 Task: Create List Mergers and Acquisitions in Board IT Support Solutions to Workspace Creative Direction. Create List Litigation in Board Sales Funnel Optimization to Workspace Creative Direction. Create List Mediation in Board Customer Segmentation and Targeting Strategy to Workspace Creative Direction
Action: Mouse moved to (67, 284)
Screenshot: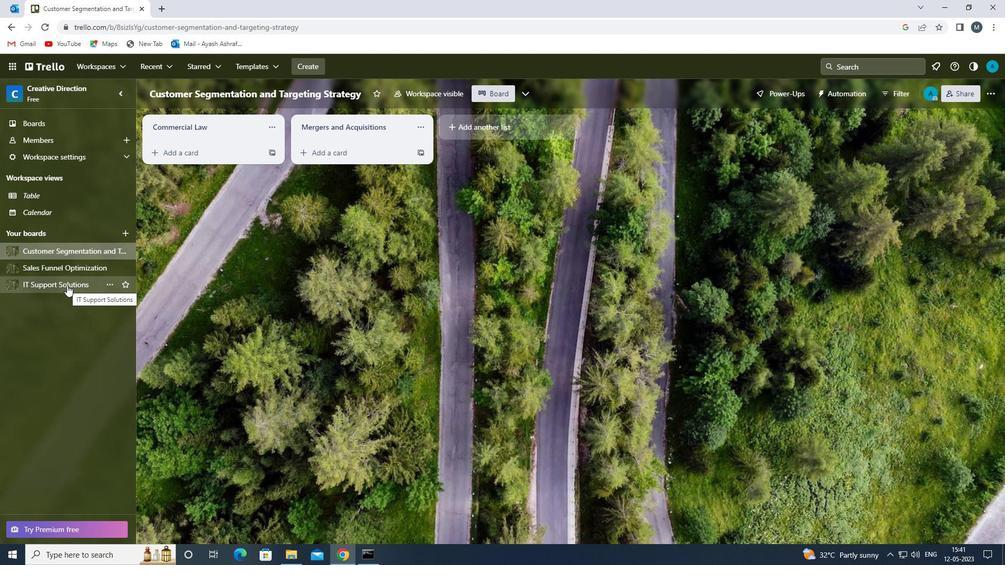 
Action: Mouse pressed left at (67, 284)
Screenshot: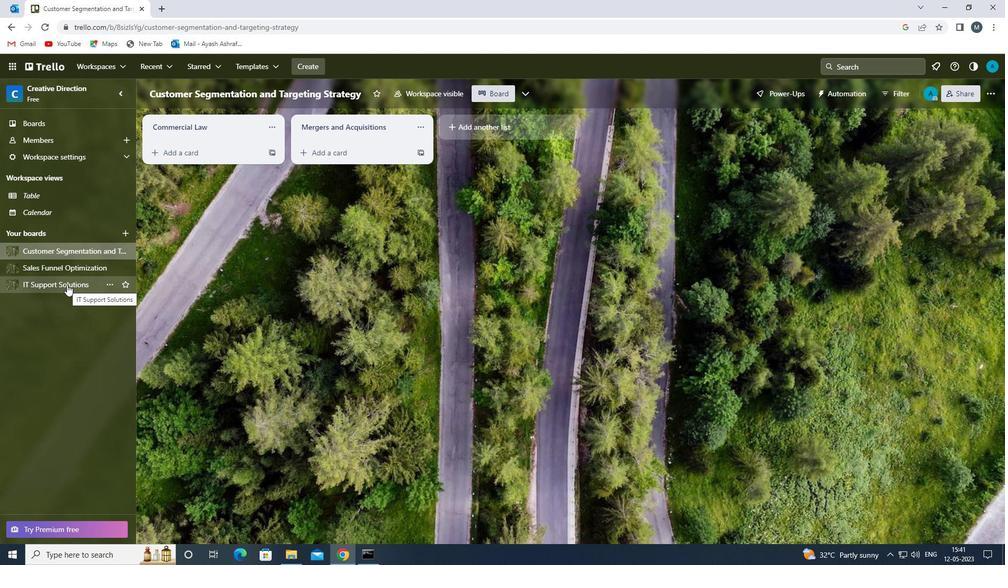 
Action: Mouse moved to (459, 123)
Screenshot: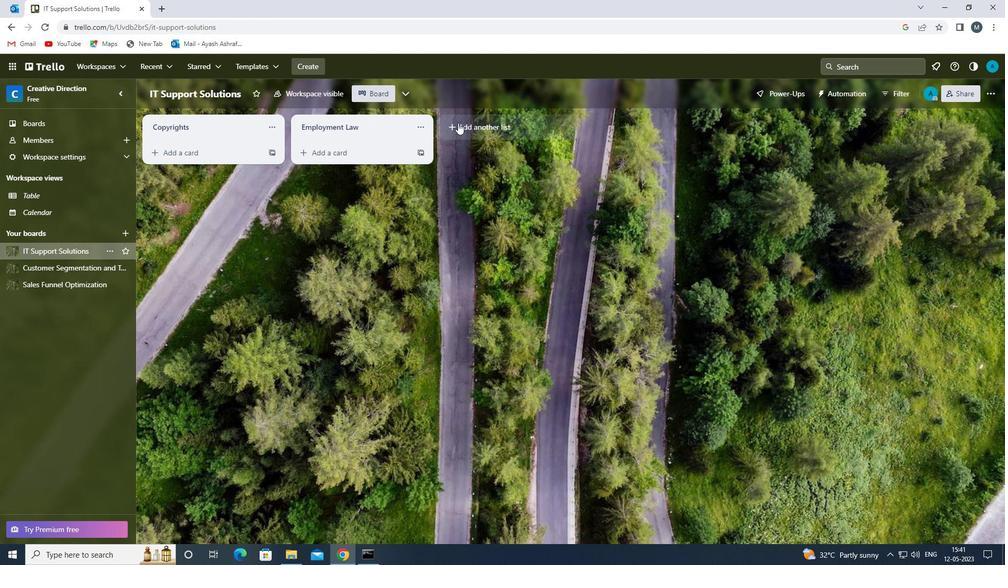 
Action: Mouse pressed left at (459, 123)
Screenshot: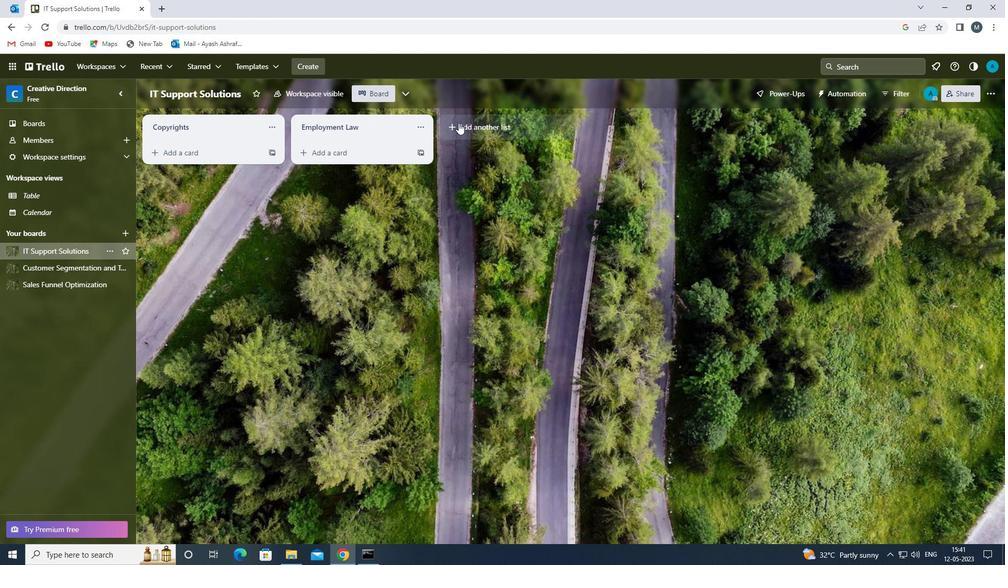 
Action: Mouse moved to (467, 127)
Screenshot: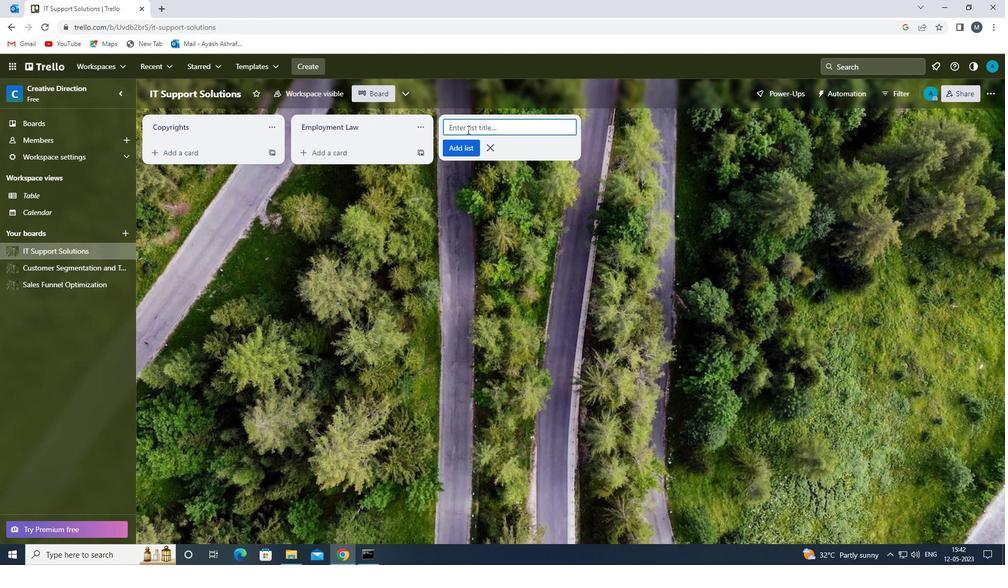 
Action: Mouse pressed left at (467, 127)
Screenshot: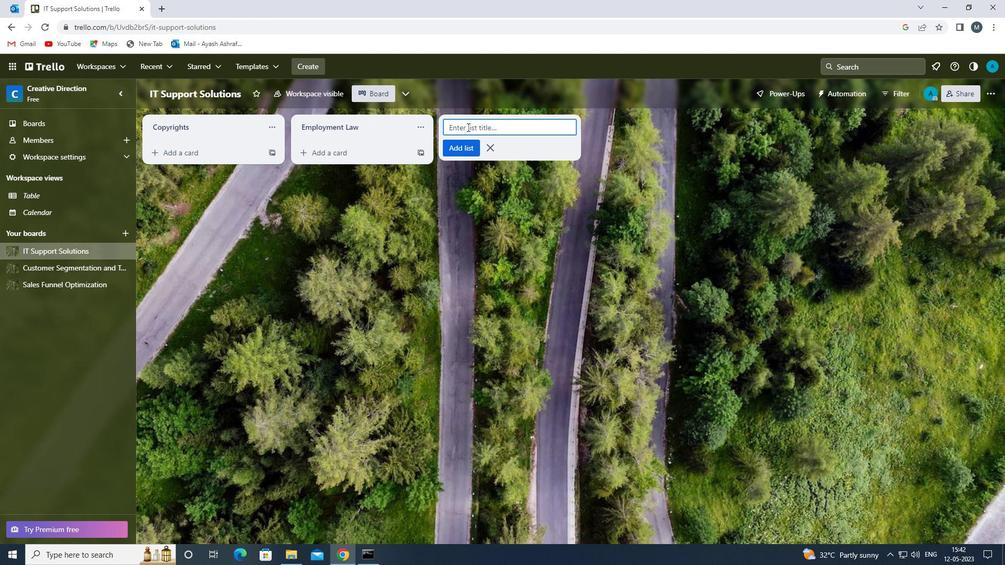 
Action: Mouse moved to (467, 127)
Screenshot: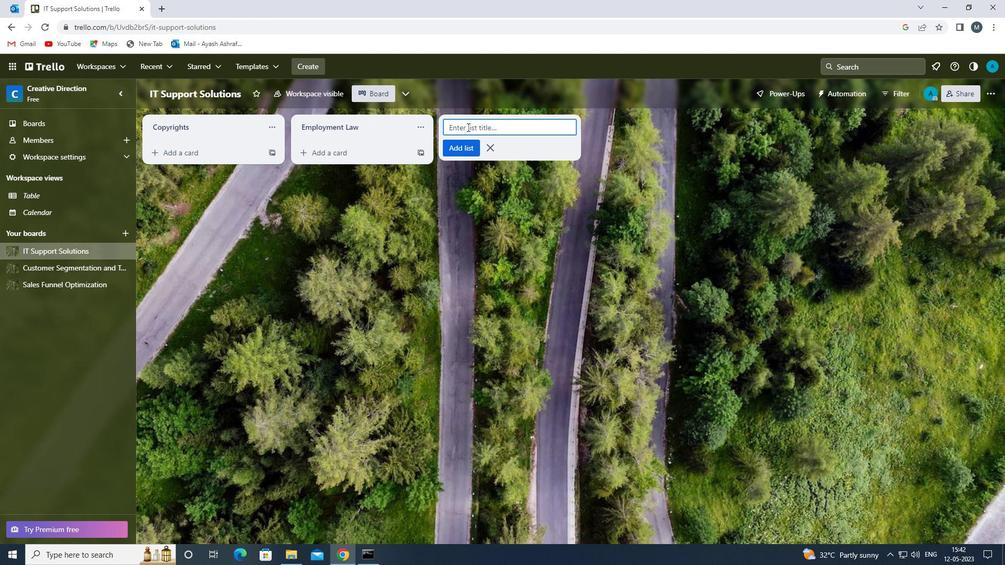 
Action: Key pressed <Key.shift>MERGERS<Key.space>AND<Key.space><Key.shift>ACQUISITIONS<Key.space>
Screenshot: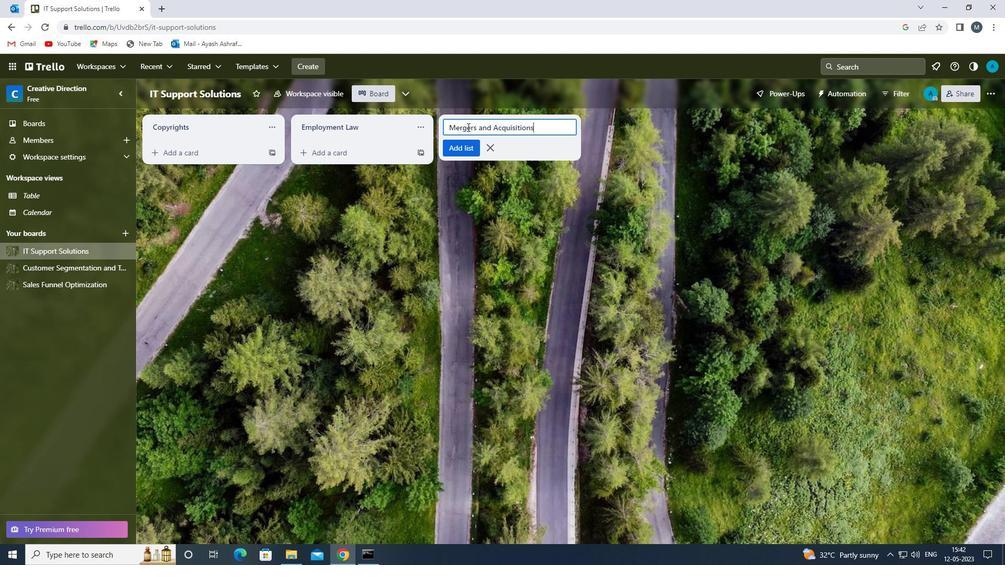 
Action: Mouse moved to (455, 149)
Screenshot: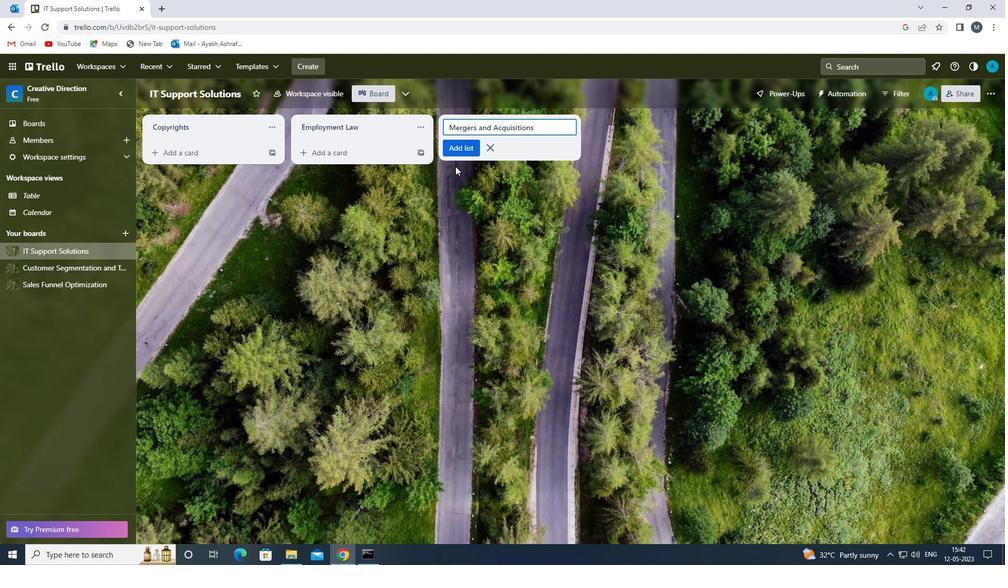 
Action: Mouse pressed left at (455, 149)
Screenshot: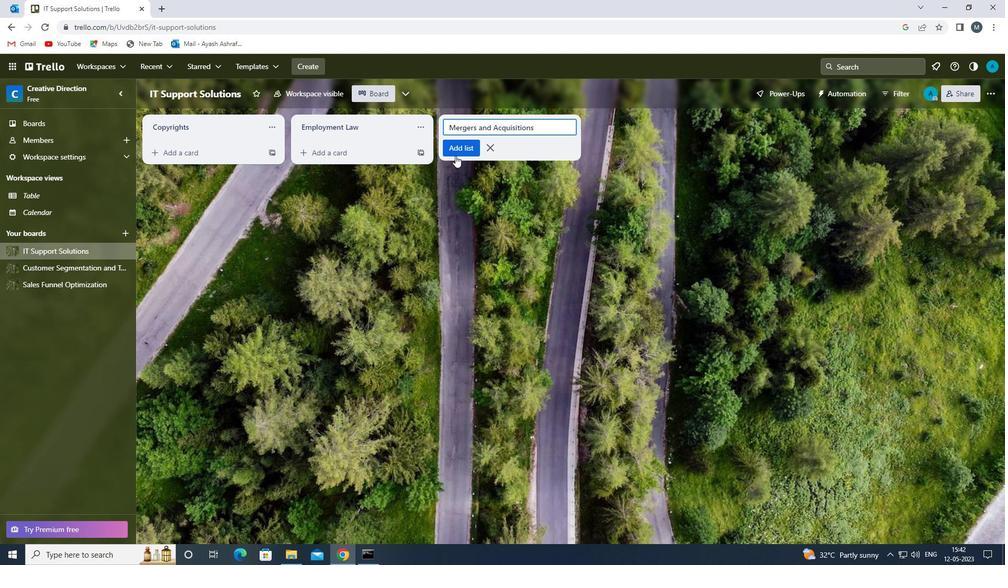 
Action: Mouse moved to (402, 250)
Screenshot: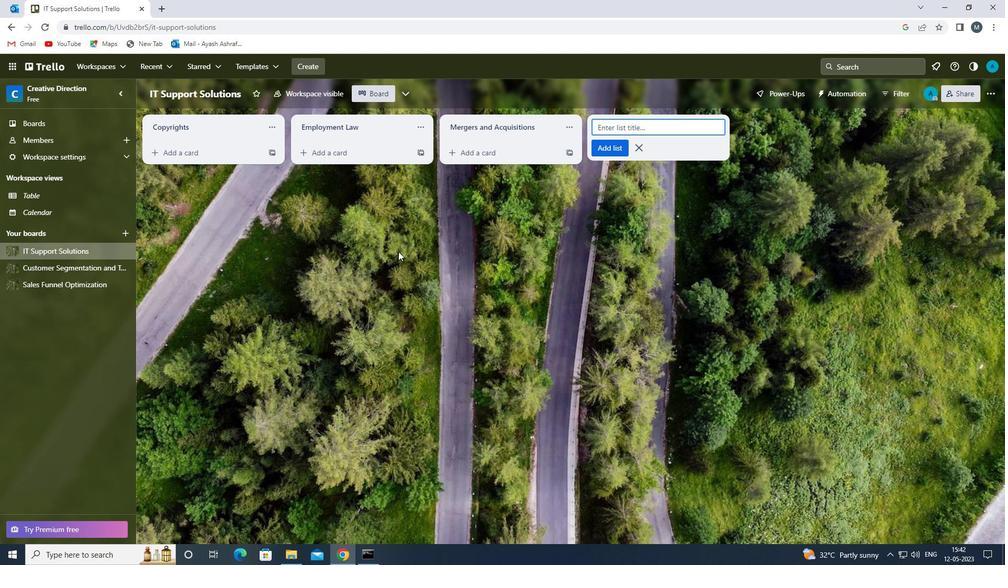
Action: Mouse pressed left at (402, 250)
Screenshot: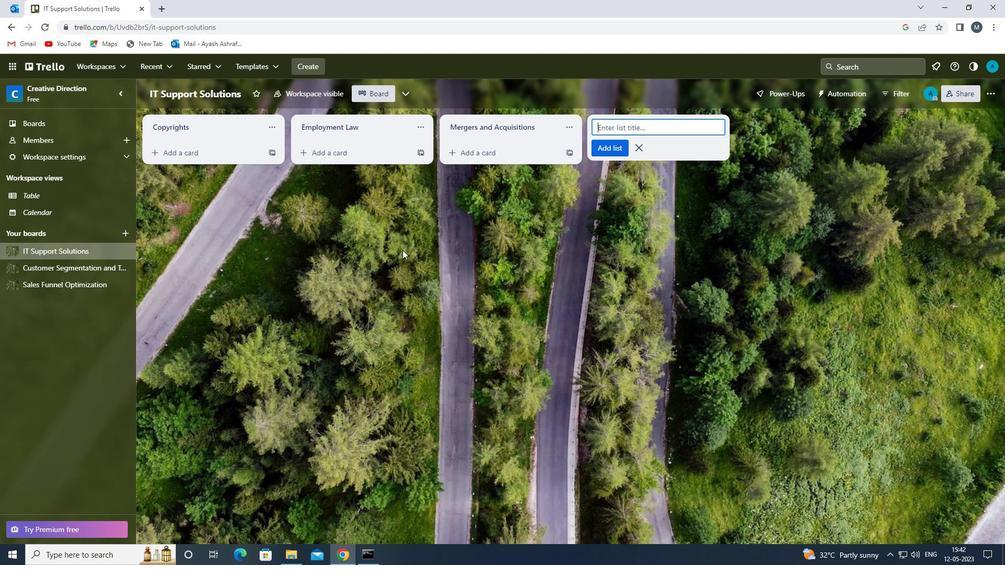 
Action: Mouse moved to (58, 285)
Screenshot: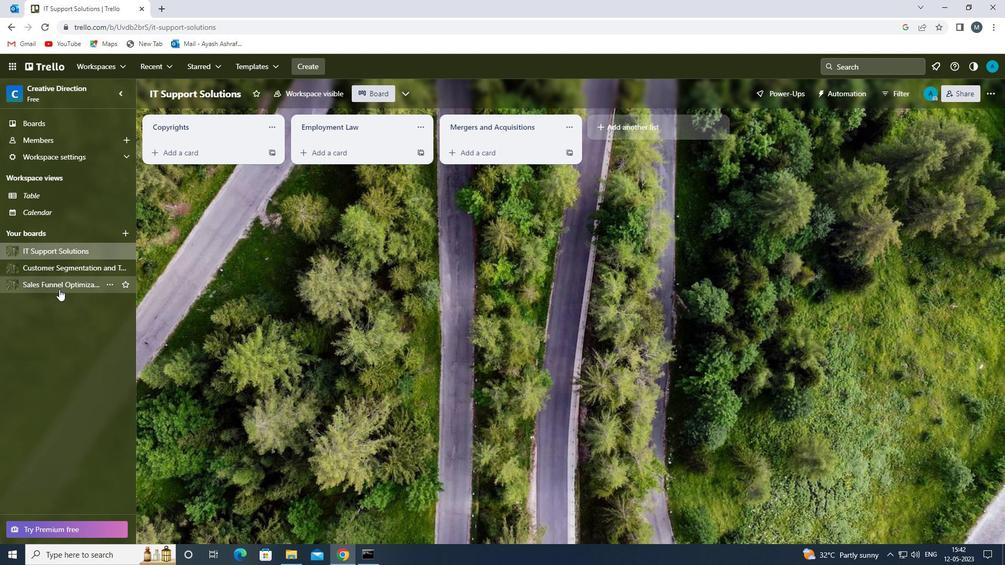
Action: Mouse pressed left at (58, 285)
Screenshot: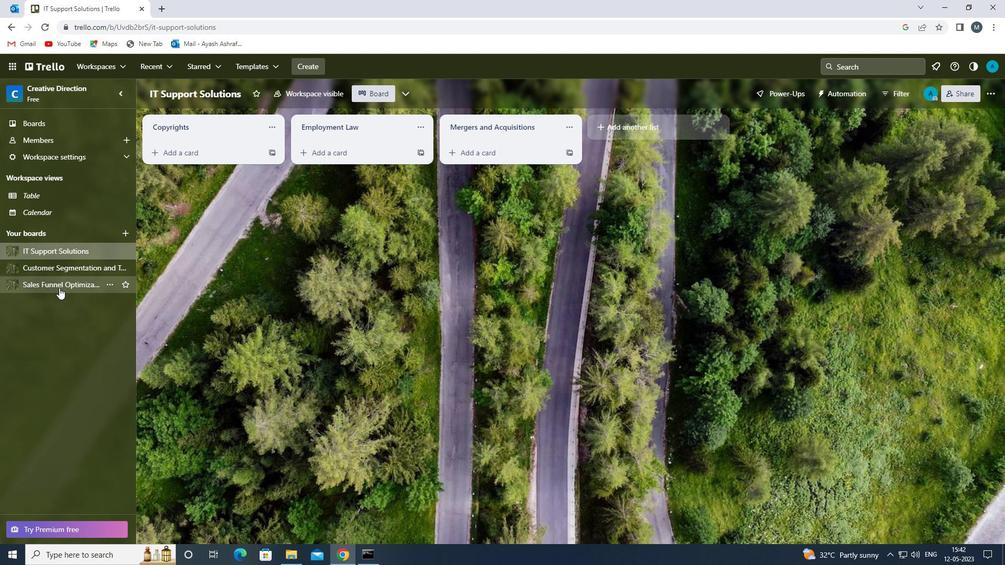
Action: Mouse moved to (477, 138)
Screenshot: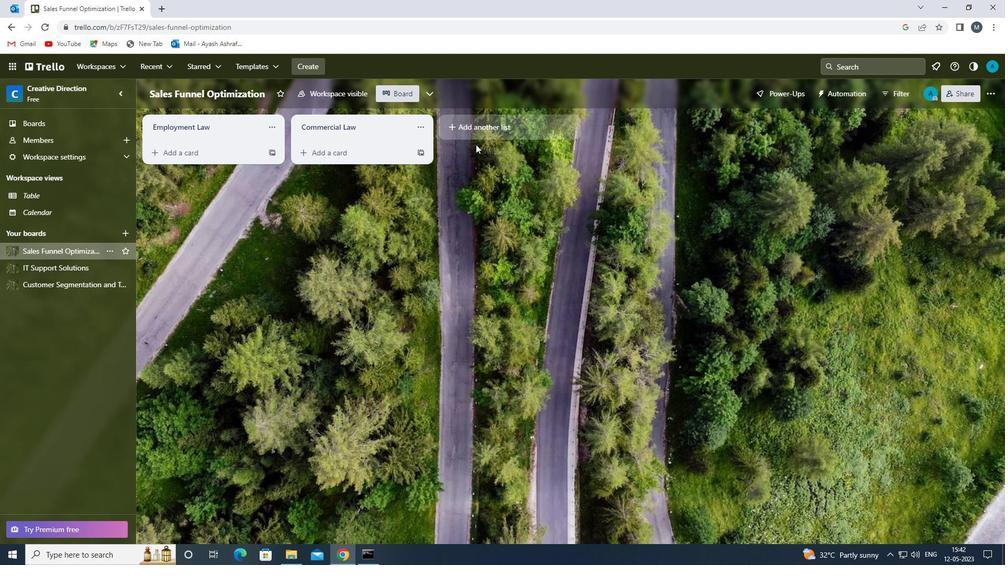 
Action: Mouse pressed left at (477, 138)
Screenshot: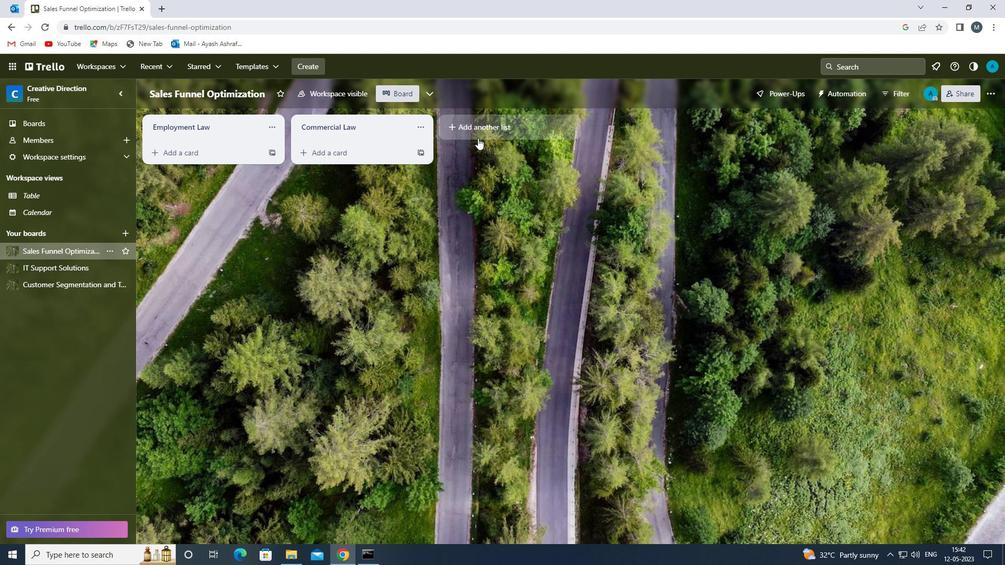 
Action: Mouse moved to (474, 125)
Screenshot: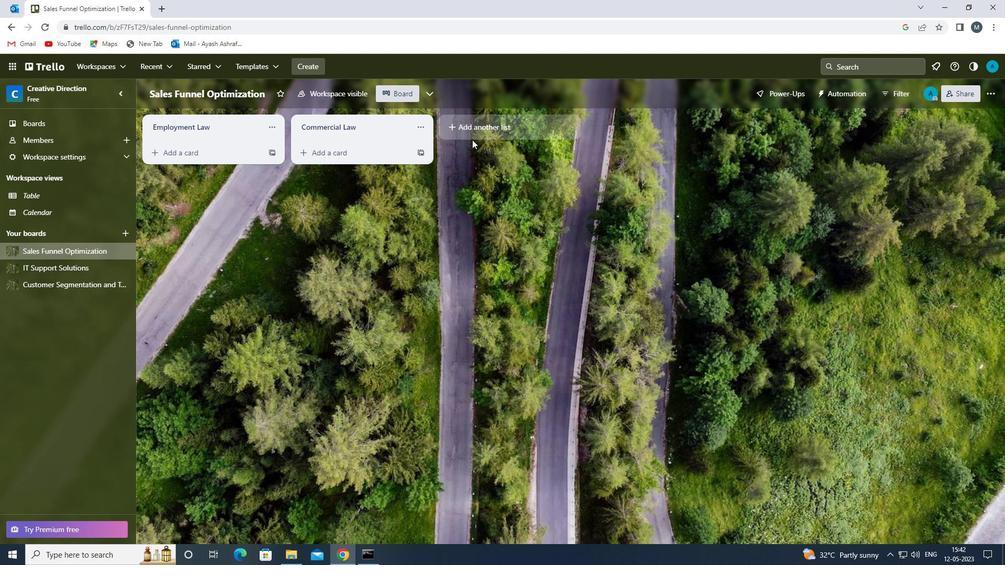 
Action: Mouse pressed left at (474, 125)
Screenshot: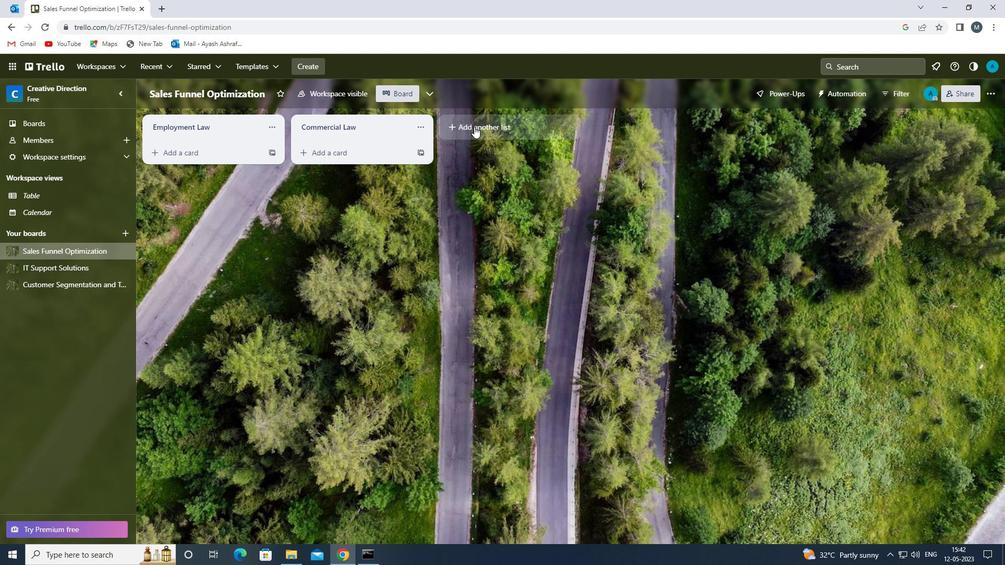 
Action: Mouse moved to (467, 125)
Screenshot: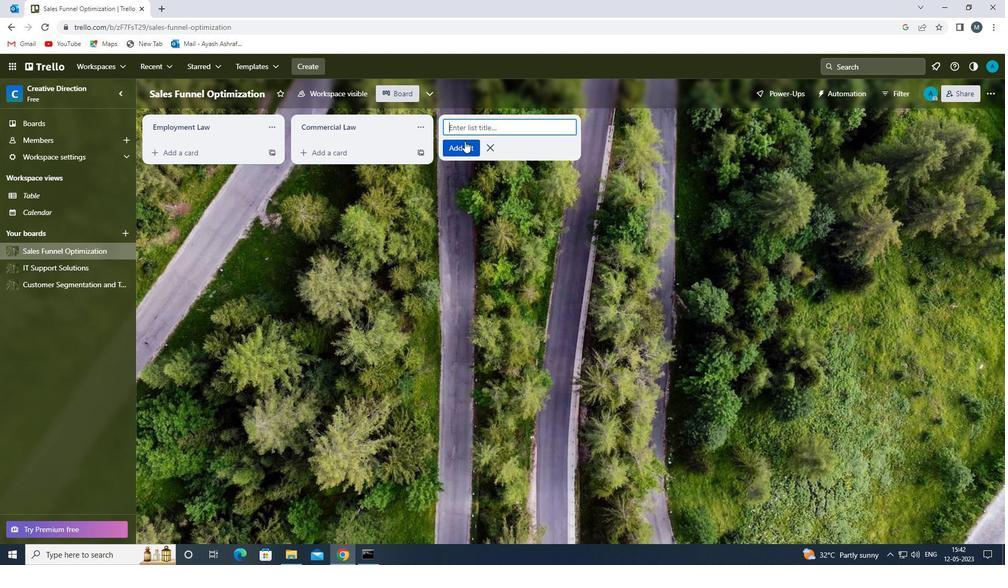 
Action: Mouse pressed left at (467, 125)
Screenshot: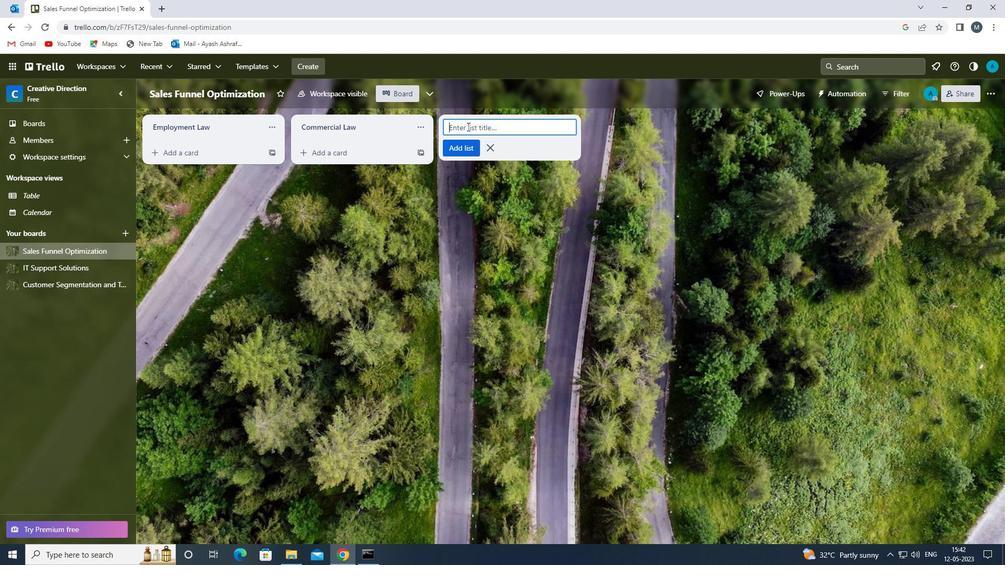 
Action: Mouse moved to (466, 126)
Screenshot: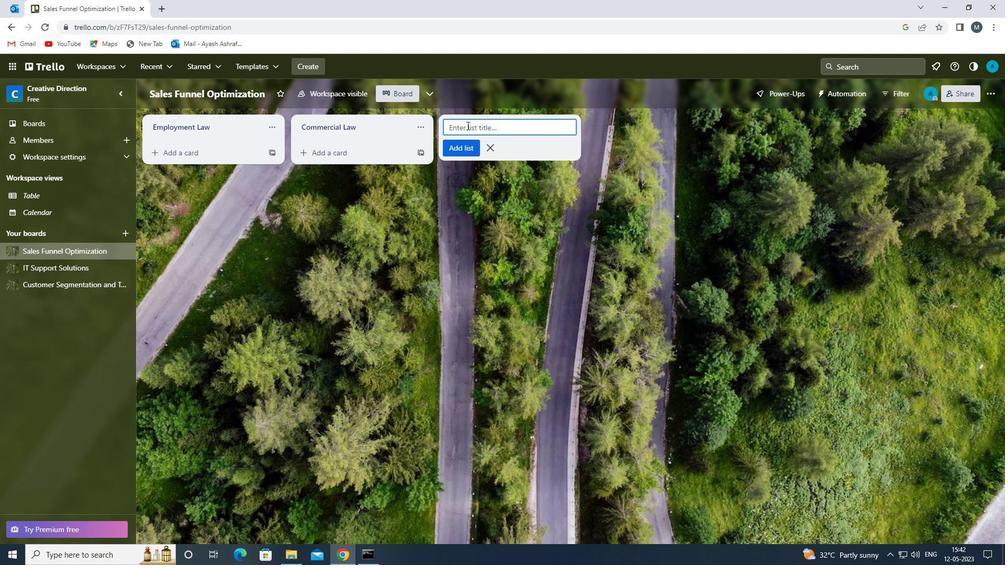 
Action: Key pressed <Key.shift>LITIGATION<Key.space>
Screenshot: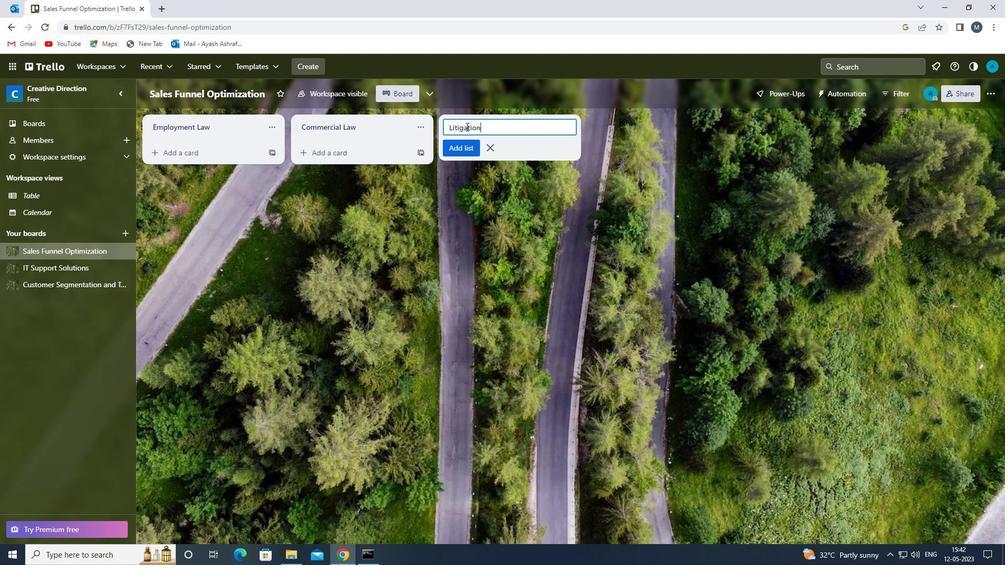 
Action: Mouse moved to (459, 157)
Screenshot: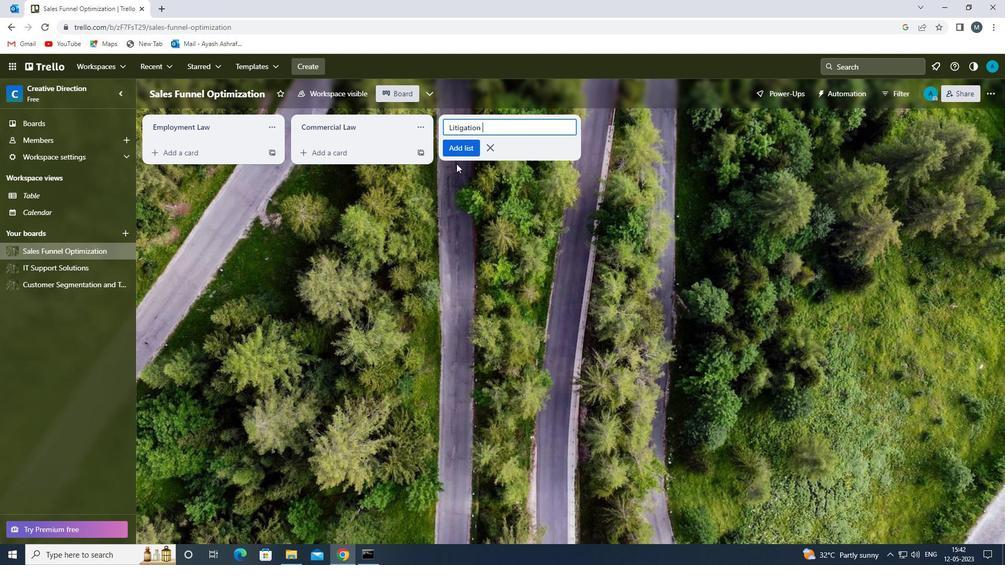 
Action: Mouse pressed left at (459, 157)
Screenshot: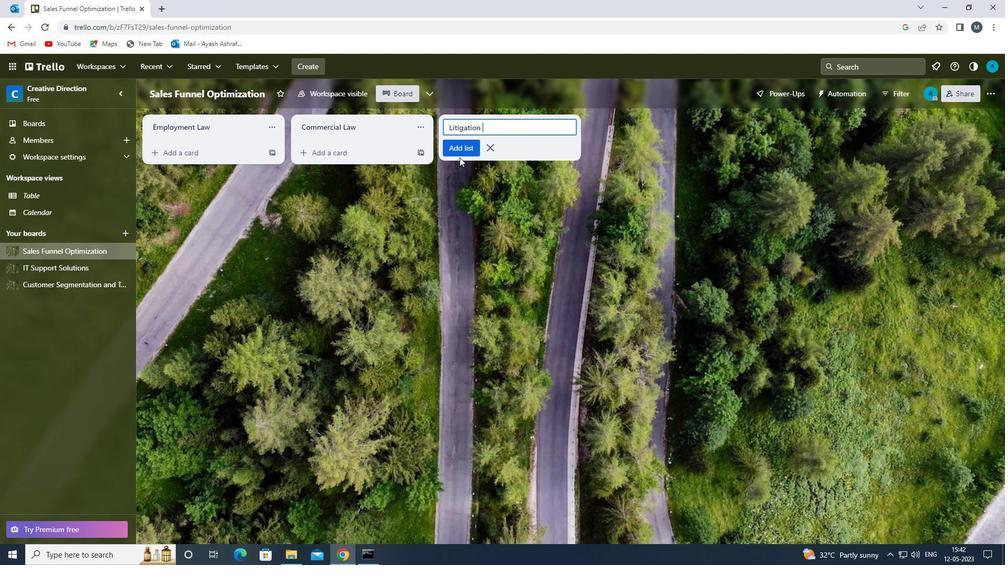 
Action: Mouse moved to (459, 153)
Screenshot: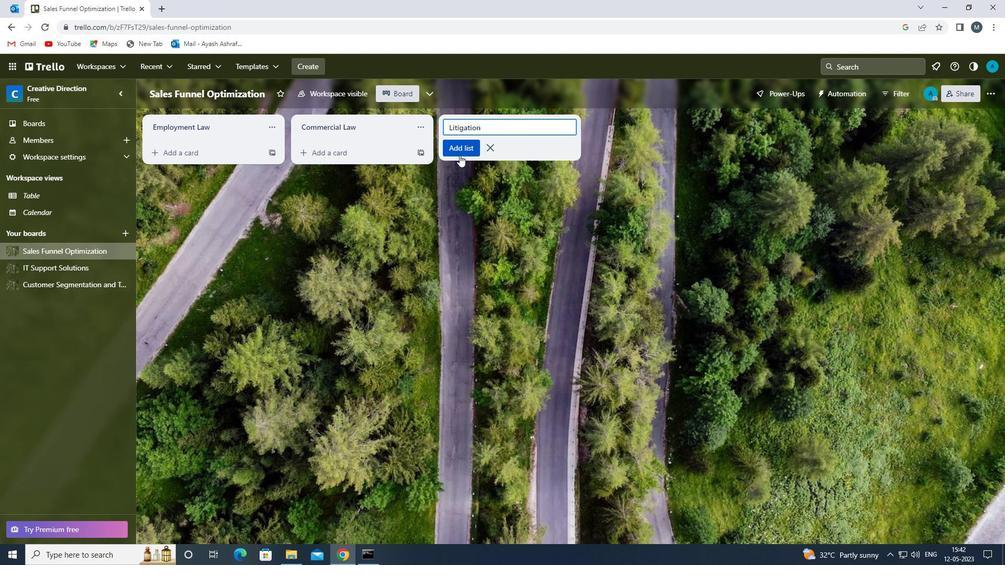 
Action: Mouse pressed left at (459, 153)
Screenshot: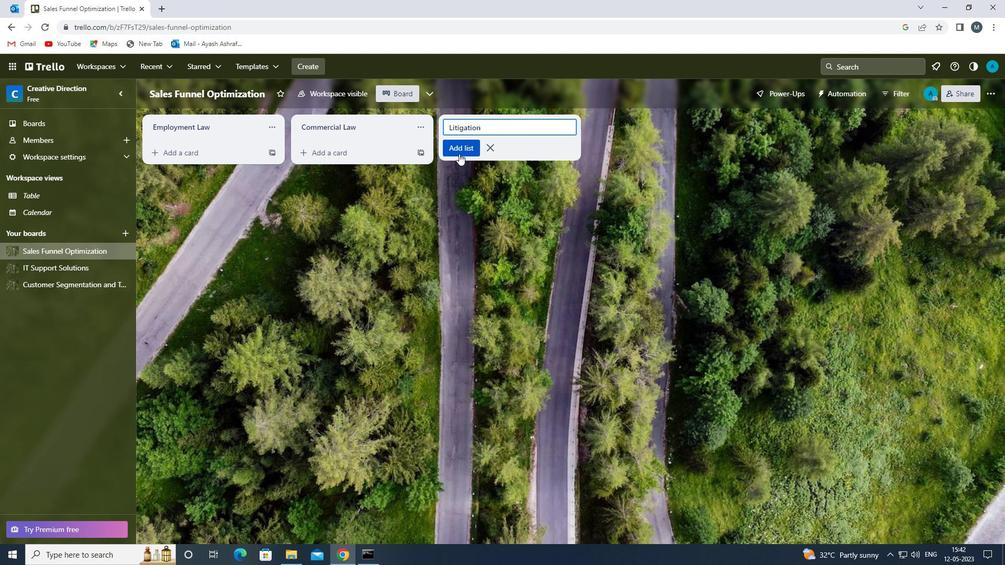 
Action: Mouse moved to (439, 242)
Screenshot: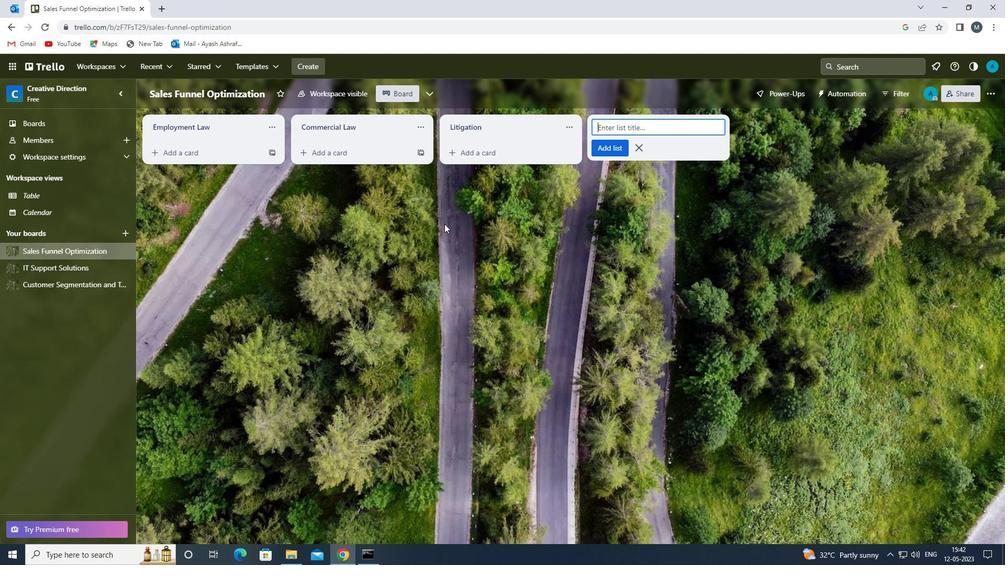 
Action: Mouse pressed left at (439, 242)
Screenshot: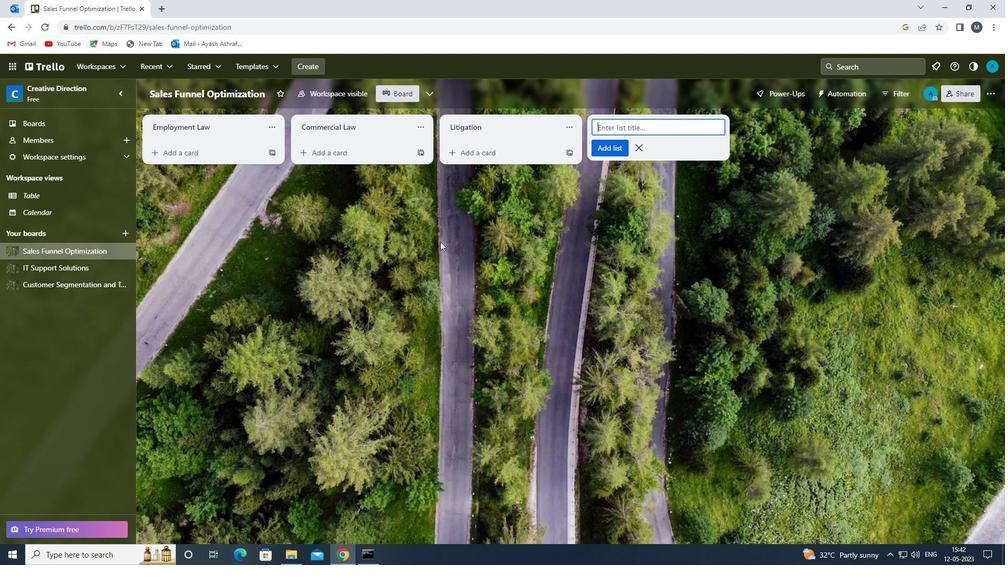 
Action: Mouse moved to (49, 287)
Screenshot: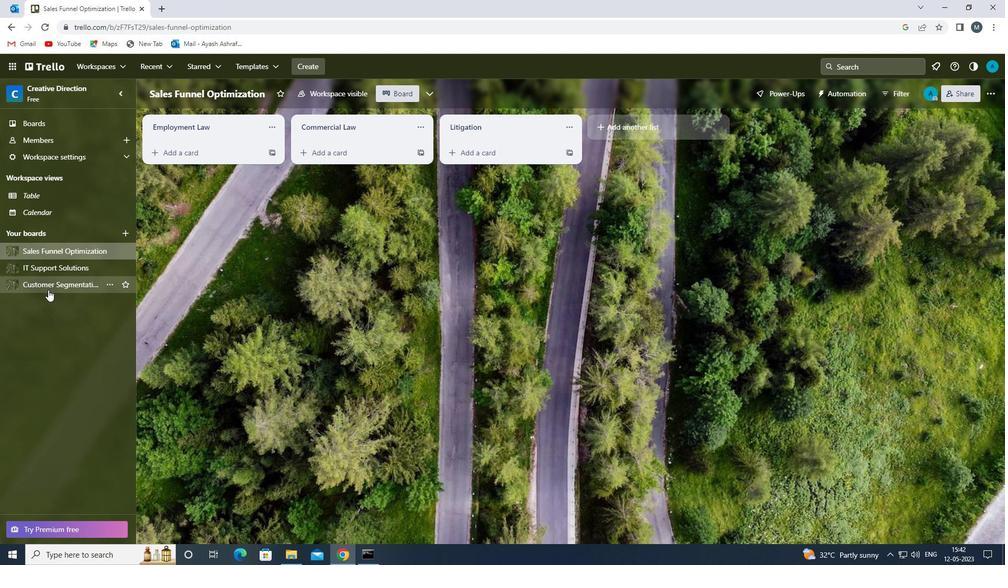 
Action: Mouse pressed left at (49, 287)
Screenshot: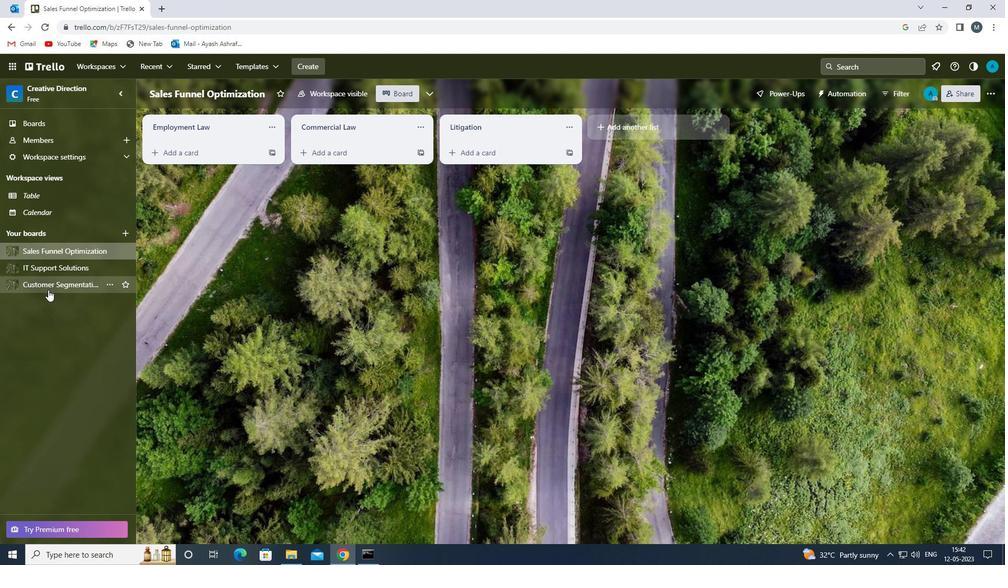 
Action: Mouse moved to (476, 127)
Screenshot: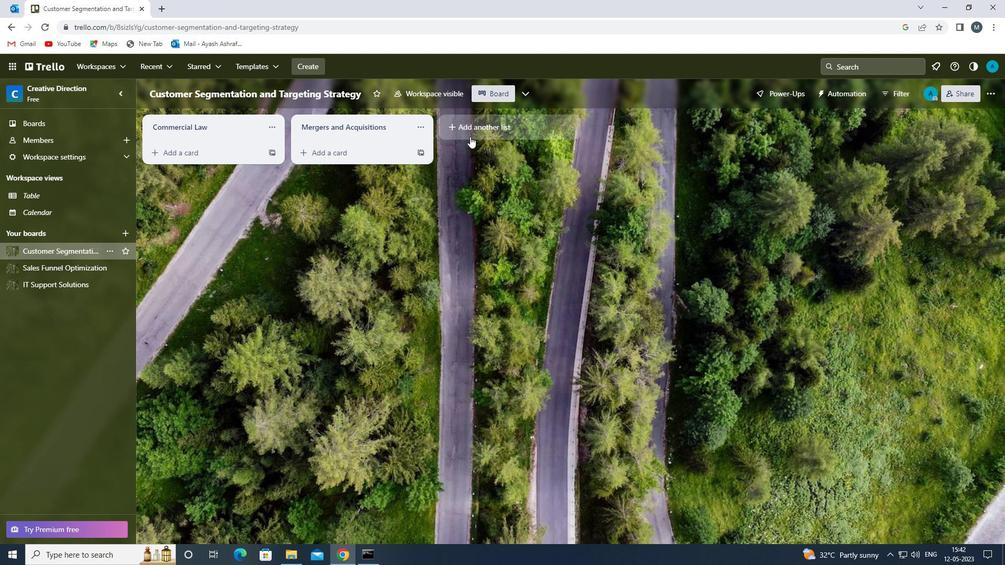 
Action: Mouse pressed left at (476, 127)
Screenshot: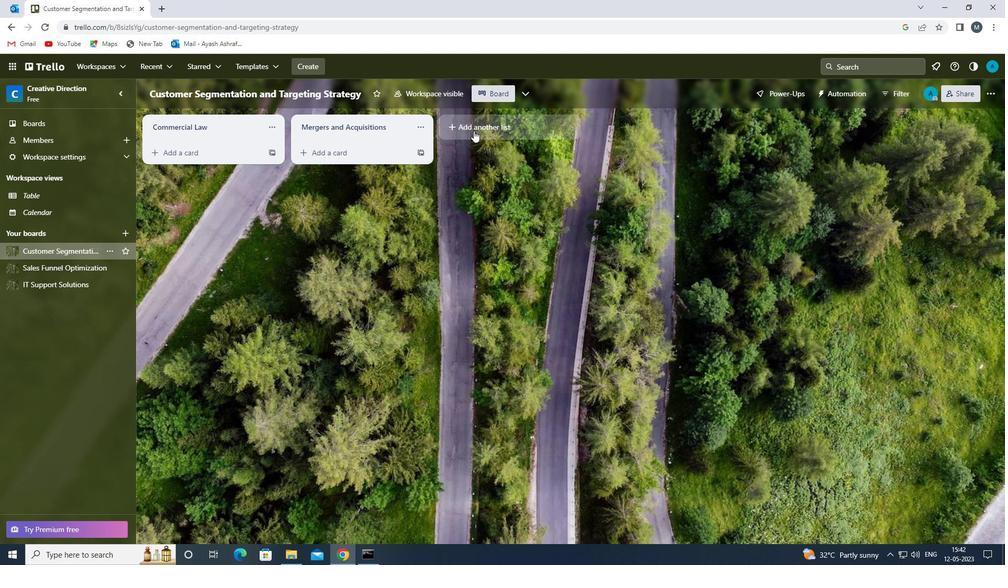 
Action: Mouse moved to (476, 125)
Screenshot: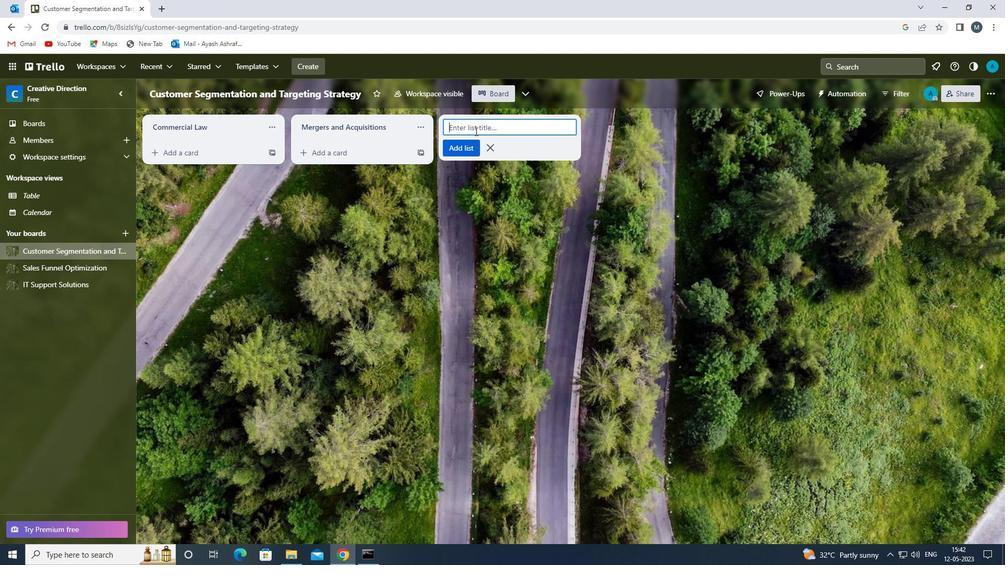 
Action: Mouse pressed left at (476, 125)
Screenshot: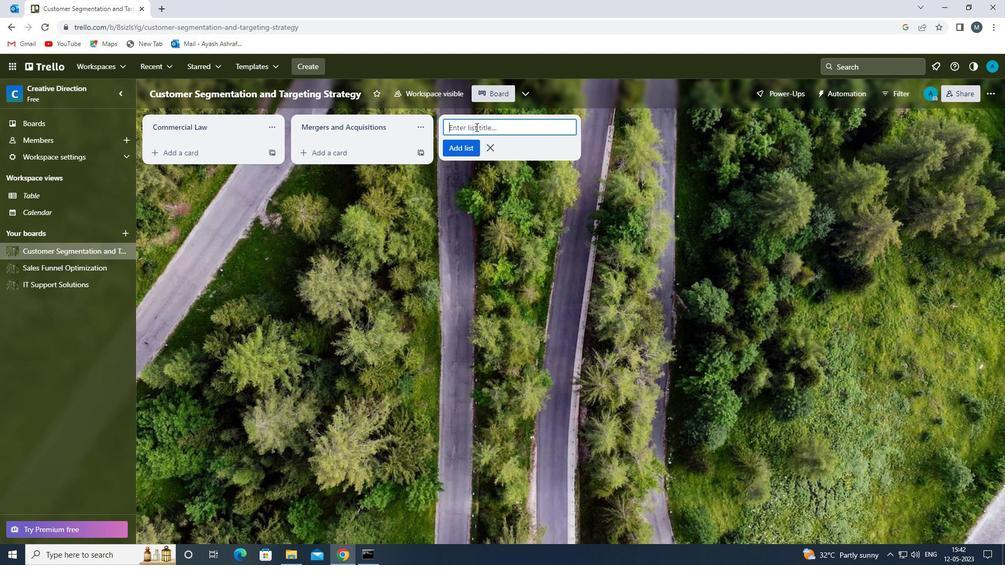 
Action: Key pressed <Key.shift>MEDIATION<Key.space>
Screenshot: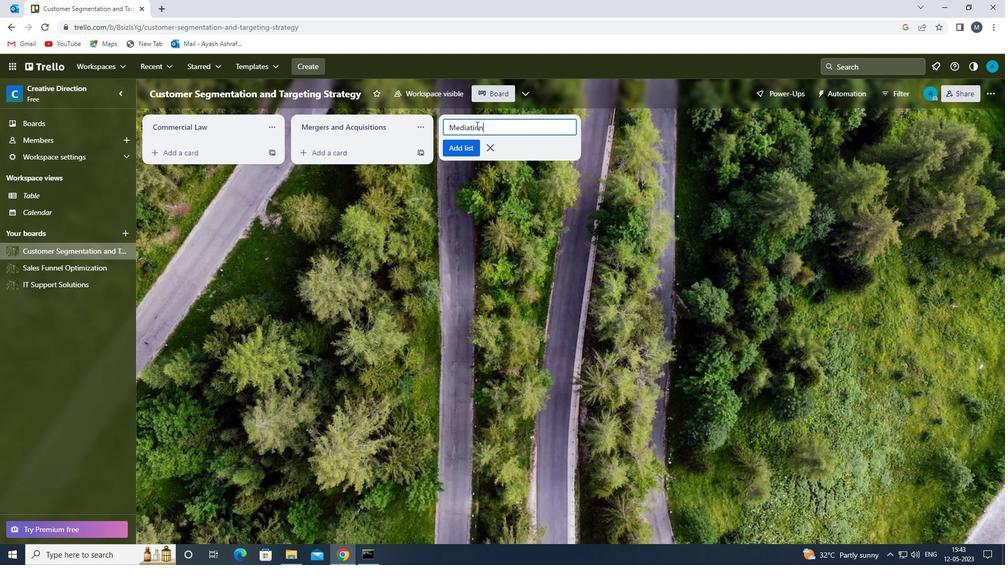 
Action: Mouse moved to (461, 147)
Screenshot: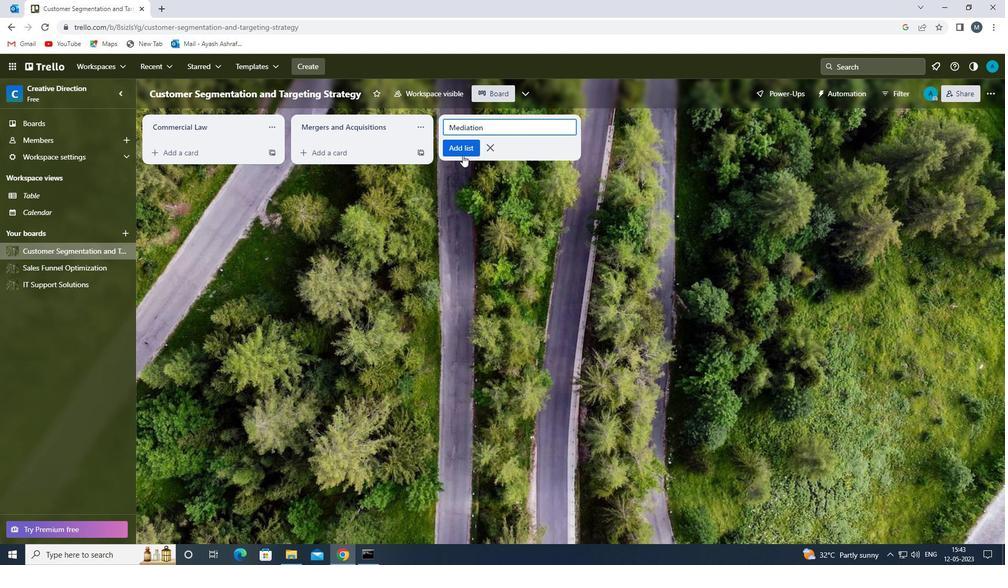
Action: Mouse pressed left at (461, 147)
Screenshot: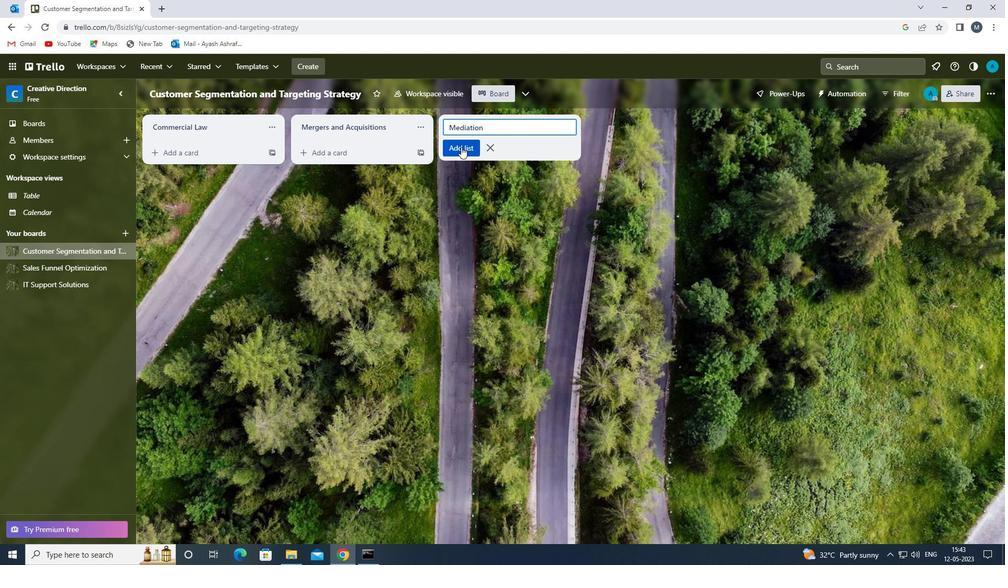 
Action: Mouse moved to (422, 246)
Screenshot: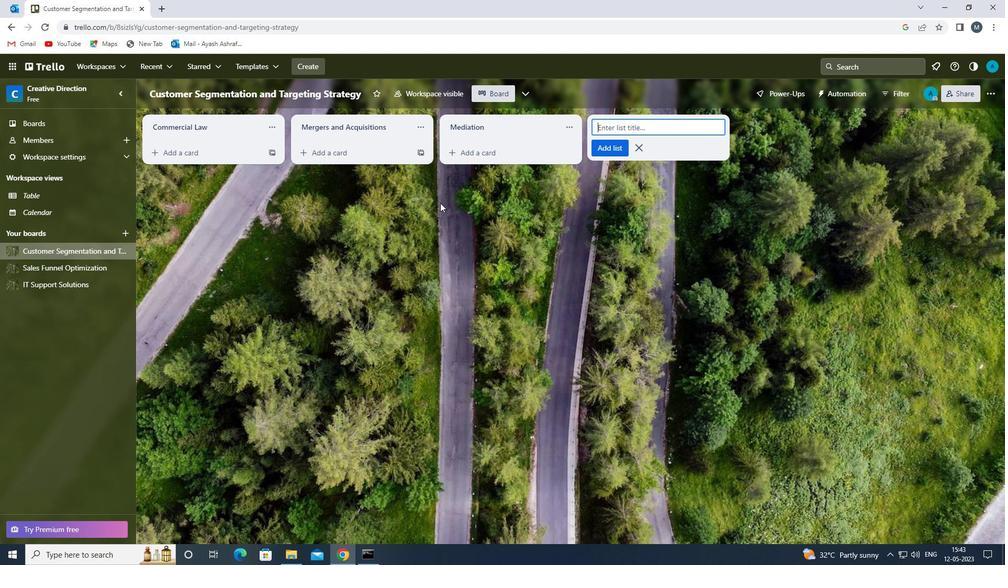 
Action: Mouse pressed left at (422, 246)
Screenshot: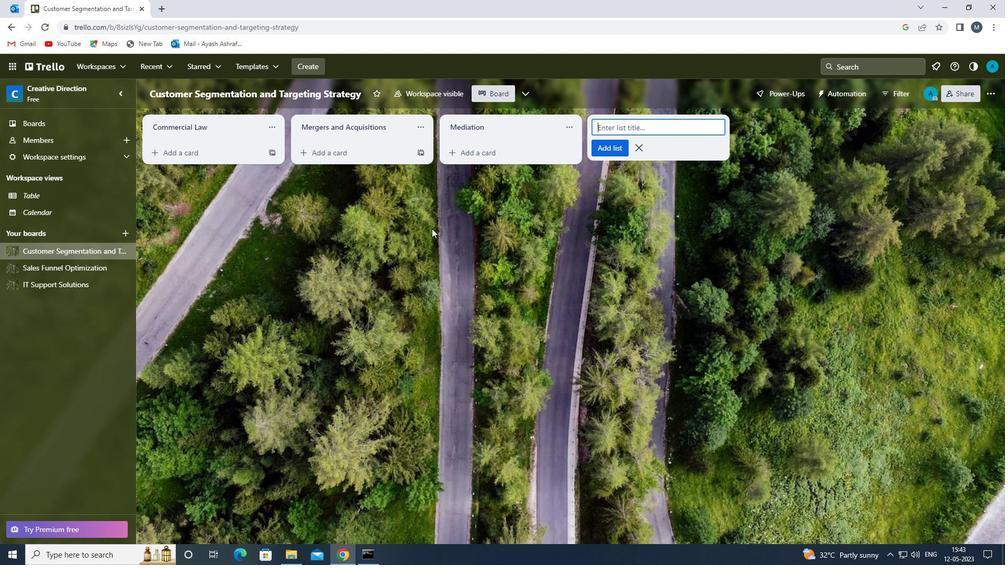 
